 Task: Create a task  Create a new online platform for online personal training sessions , assign it to team member softage.2@softage.net in the project BeyondPlan and update the status of the task to  On Track  , set the priority of the task to High
Action: Mouse moved to (759, 615)
Screenshot: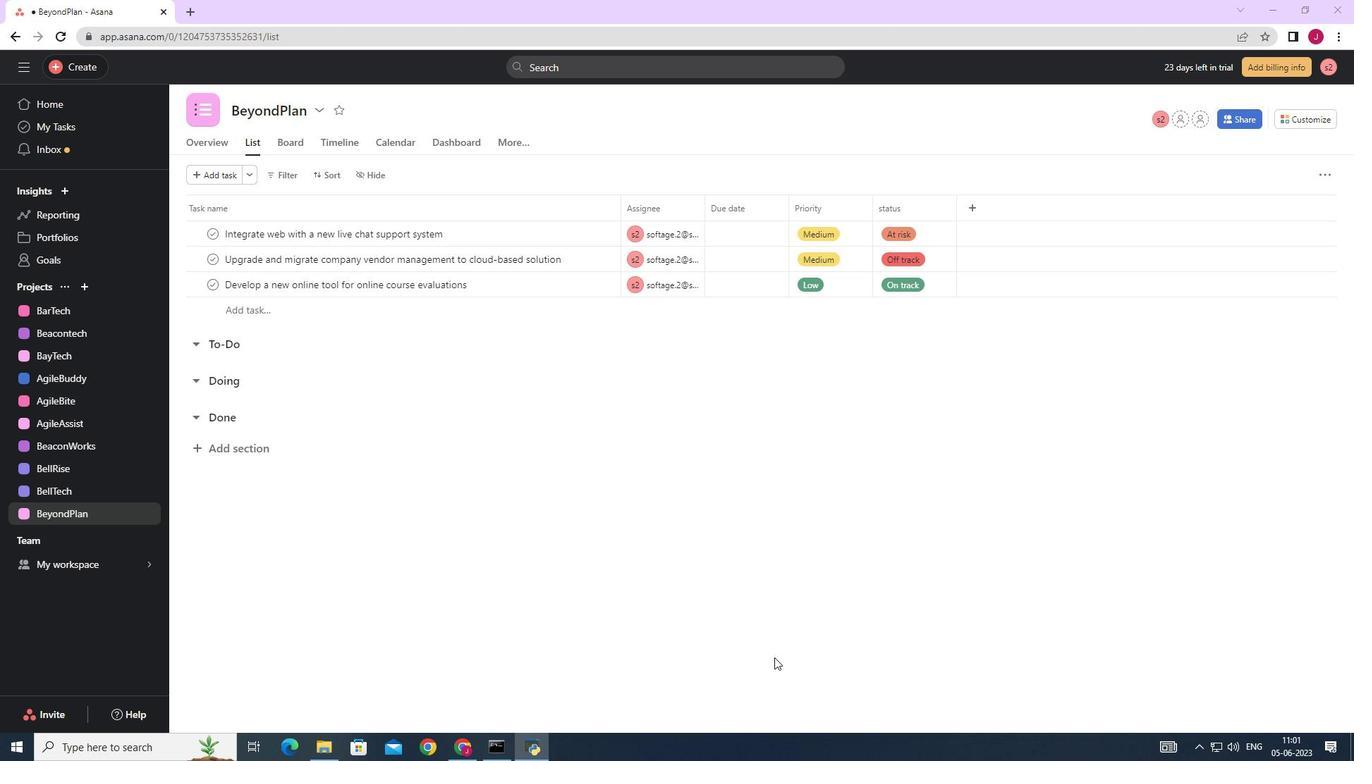
Action: Mouse scrolled (759, 616) with delta (0, 0)
Screenshot: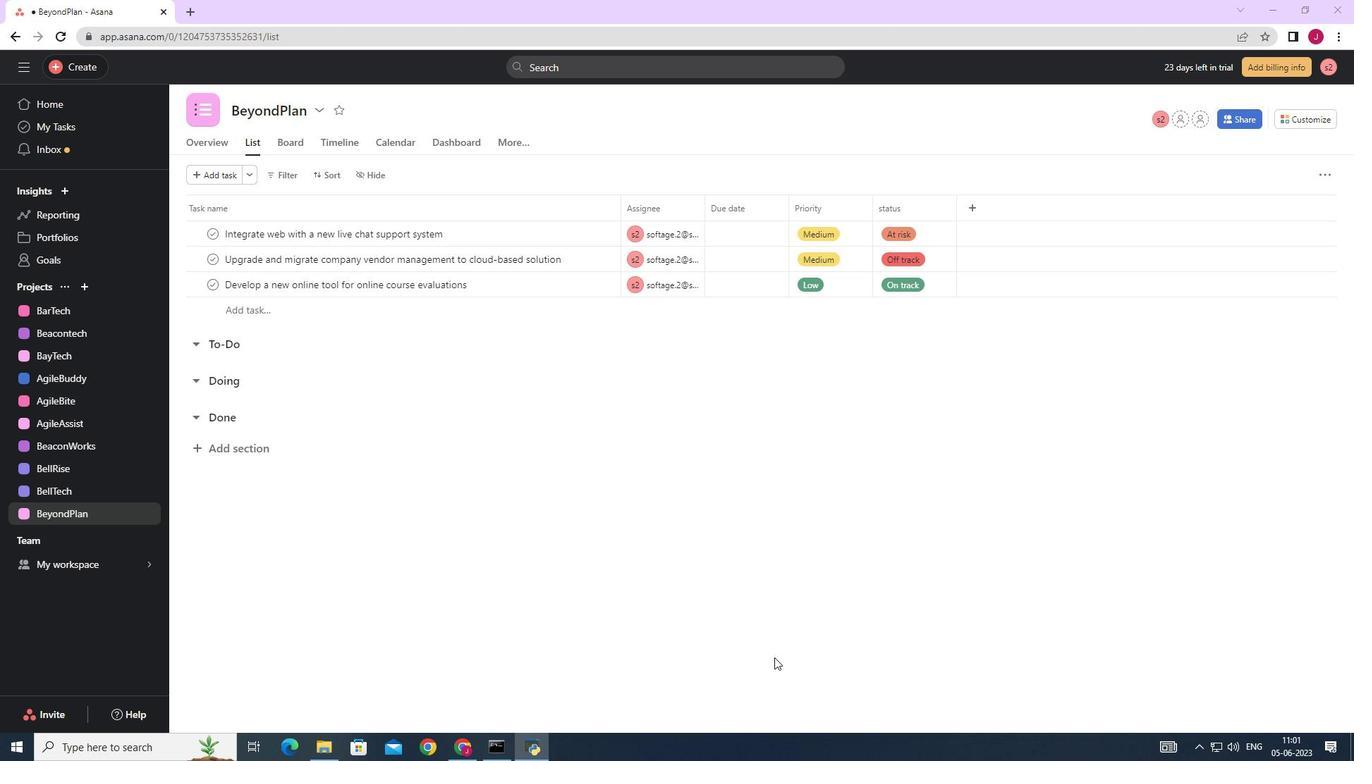 
Action: Mouse scrolled (759, 616) with delta (0, 0)
Screenshot: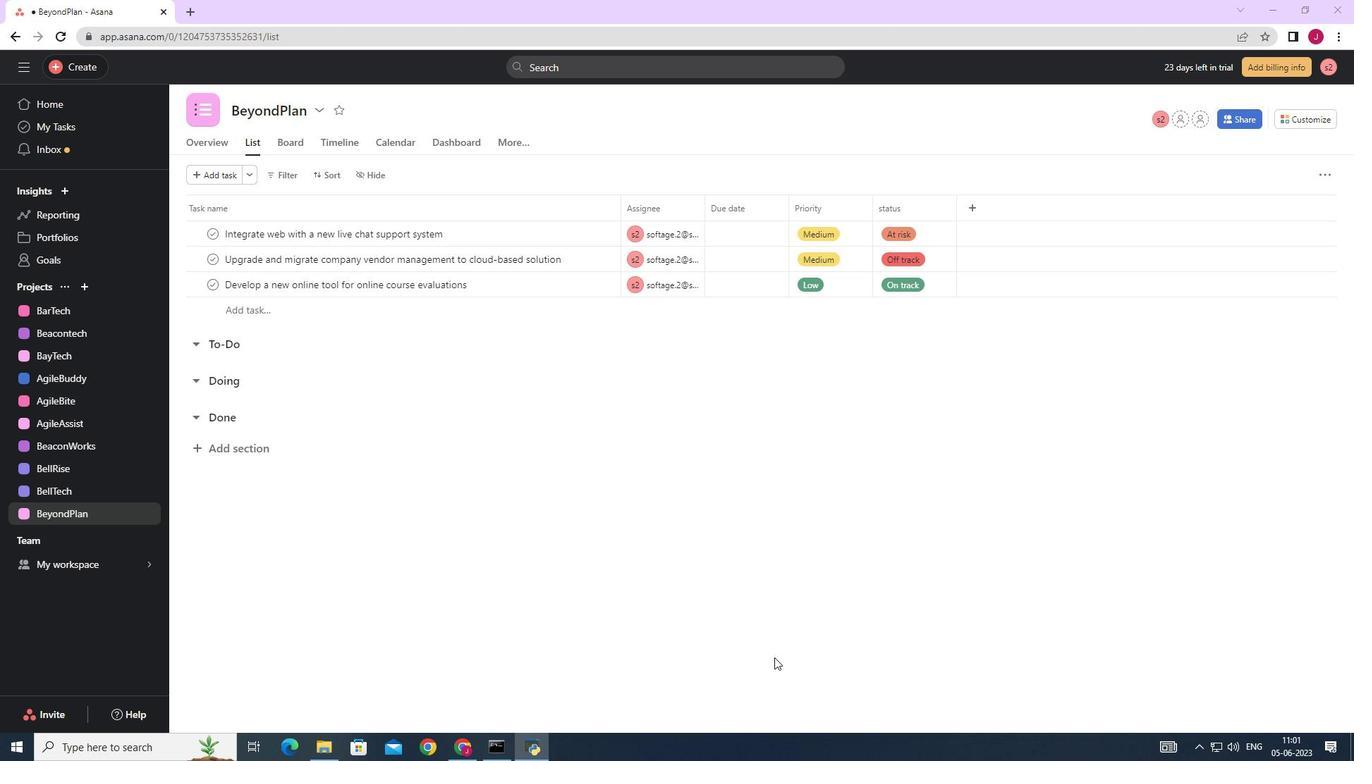 
Action: Mouse moved to (93, 62)
Screenshot: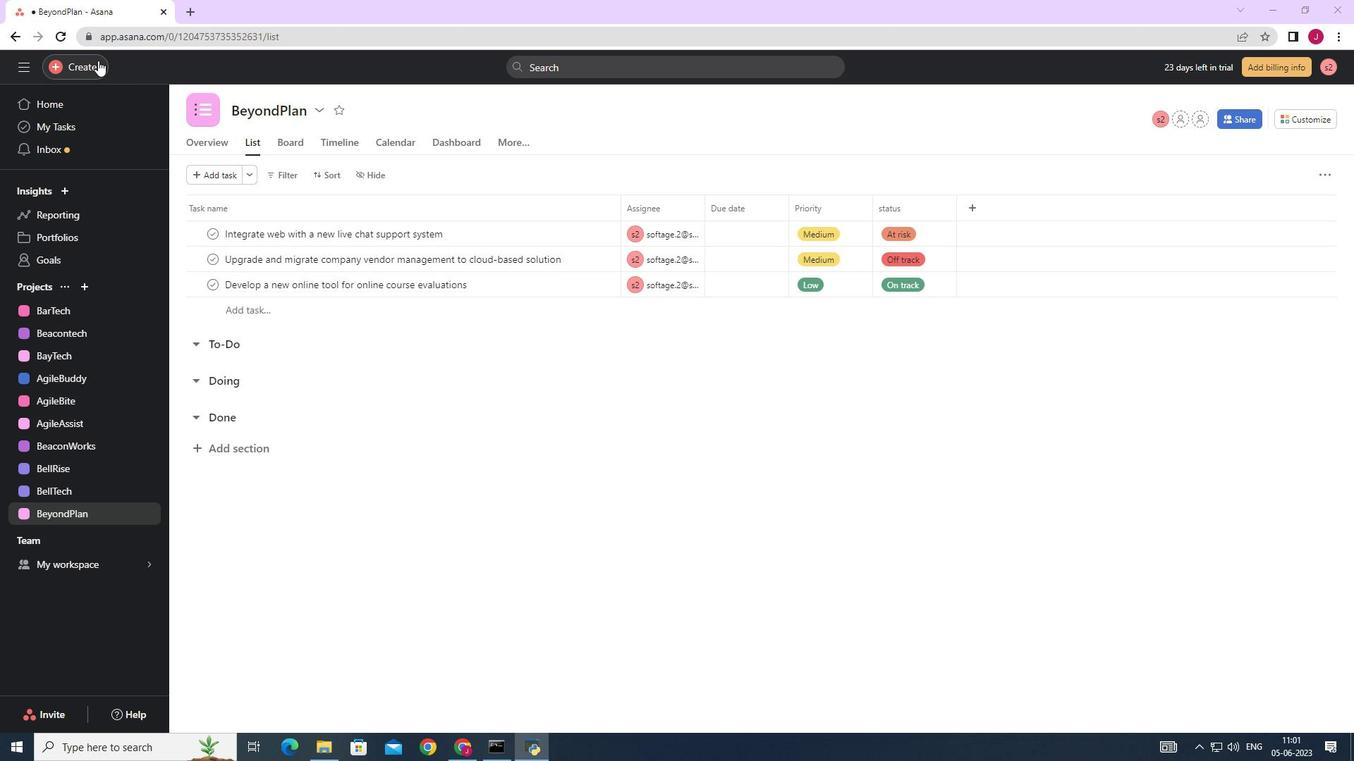 
Action: Mouse pressed left at (93, 62)
Screenshot: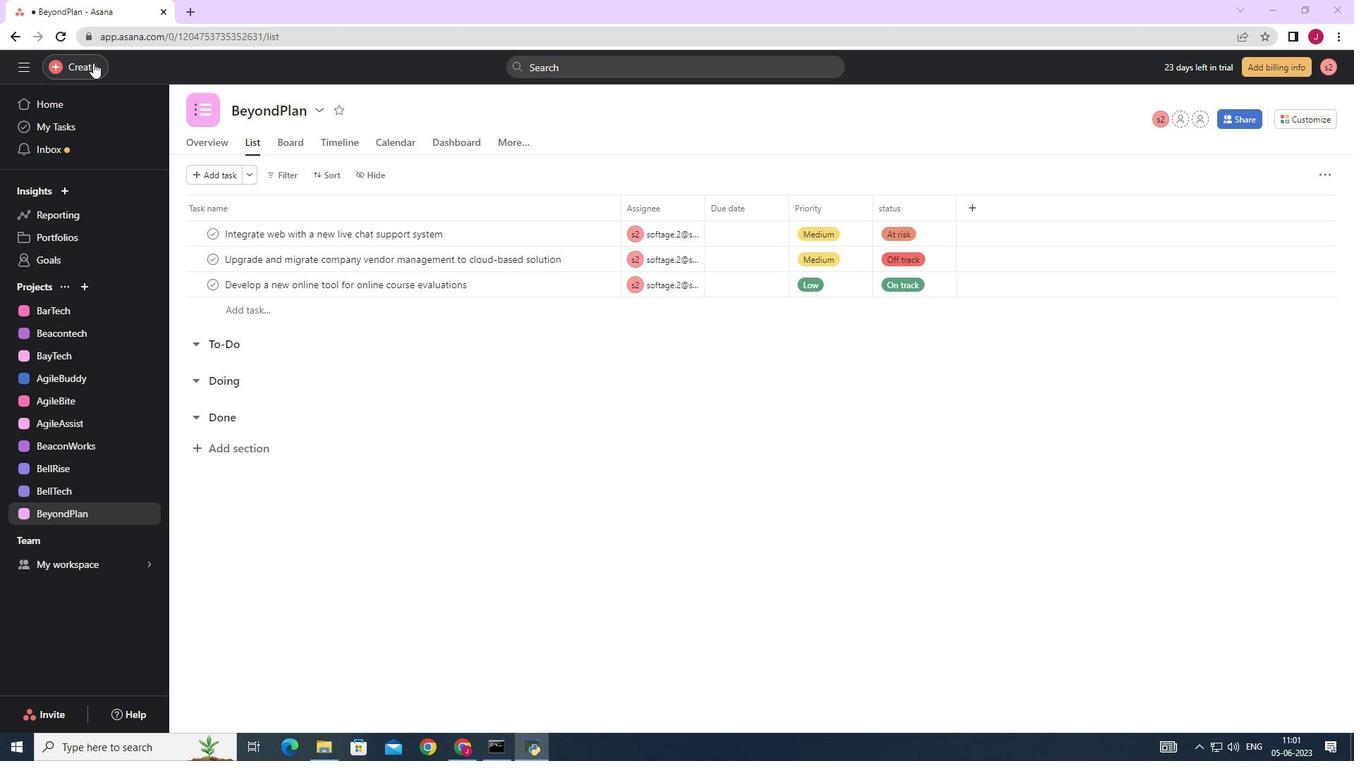 
Action: Mouse moved to (170, 67)
Screenshot: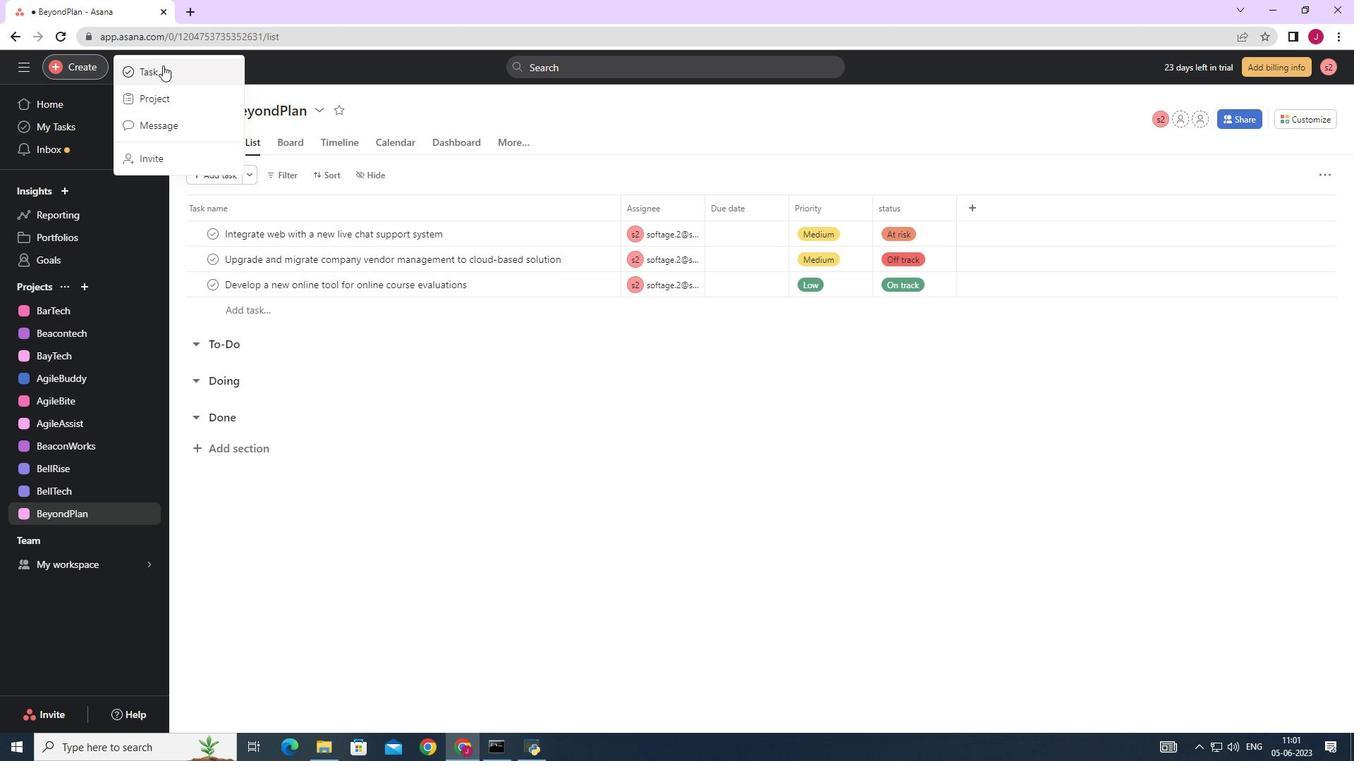 
Action: Mouse pressed left at (170, 67)
Screenshot: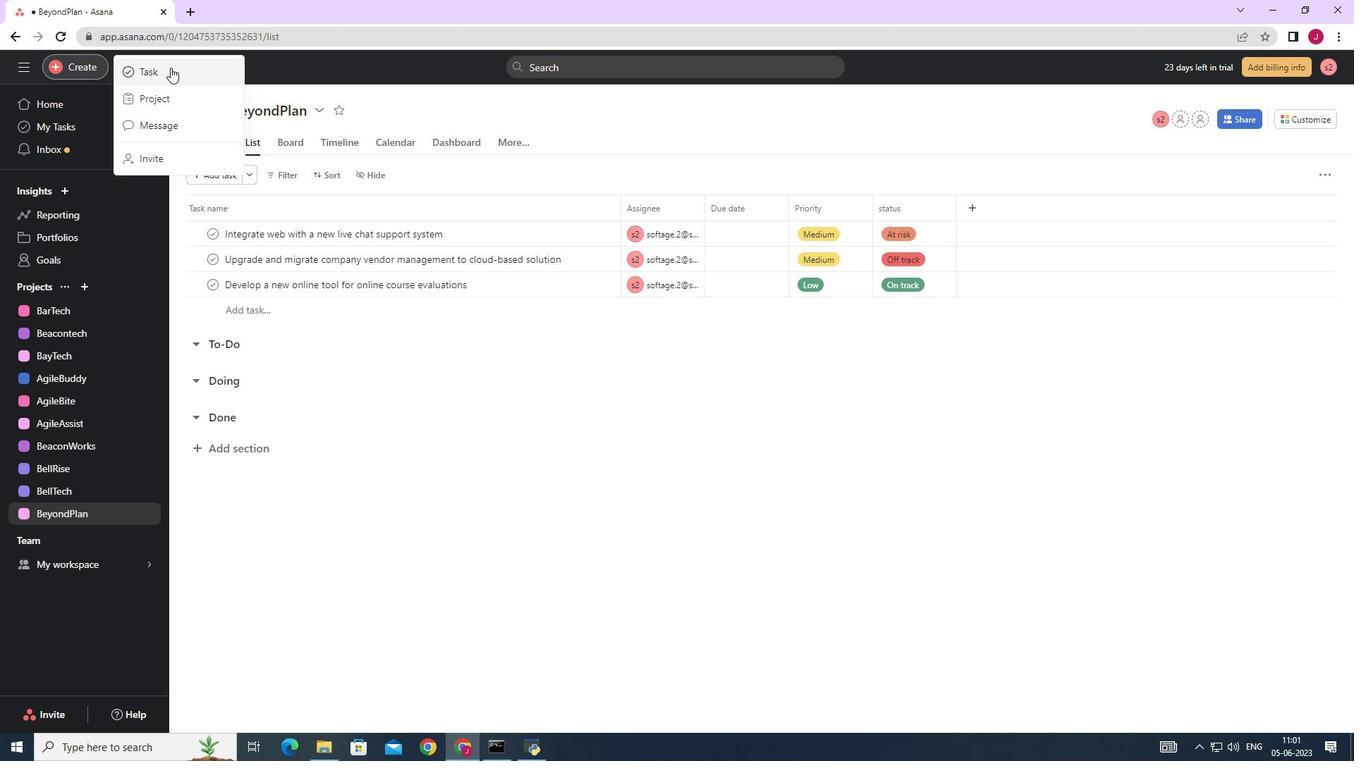 
Action: Mouse moved to (1127, 468)
Screenshot: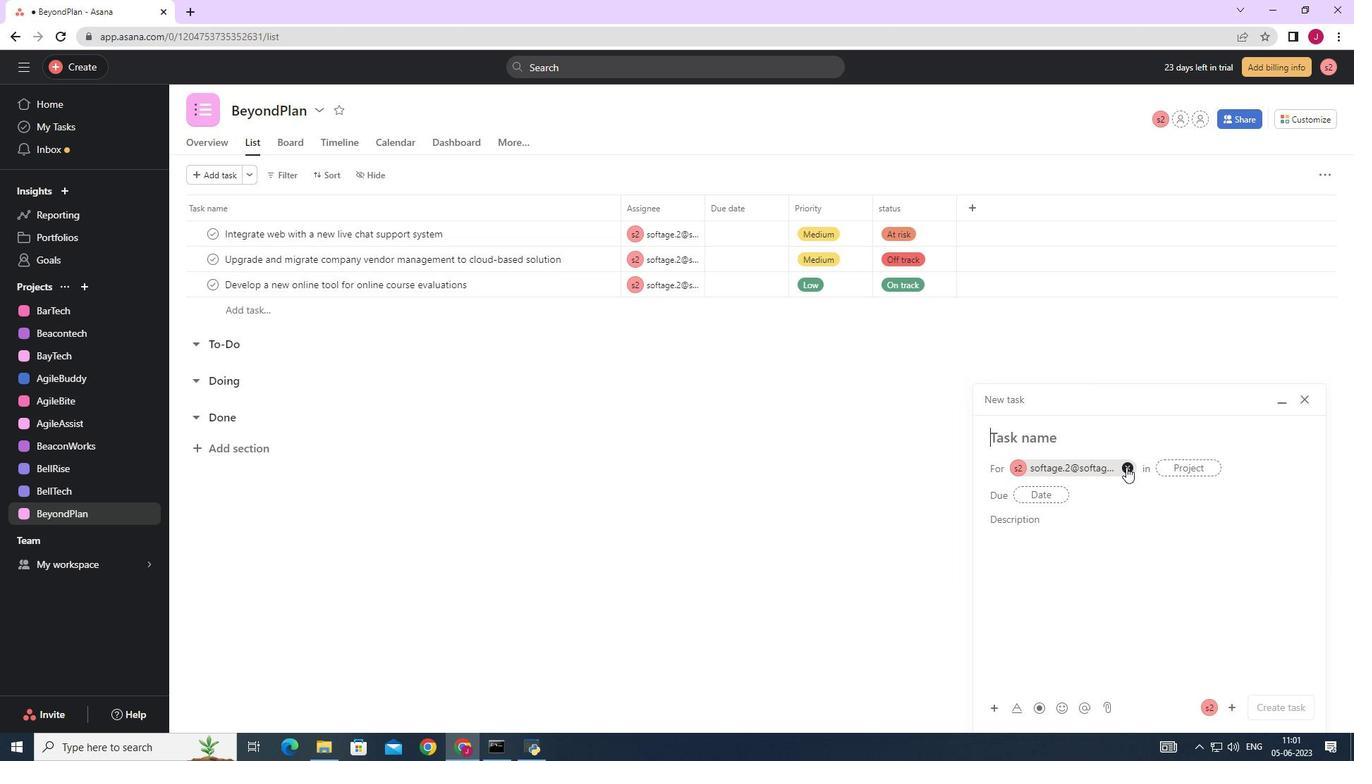 
Action: Mouse pressed left at (1127, 468)
Screenshot: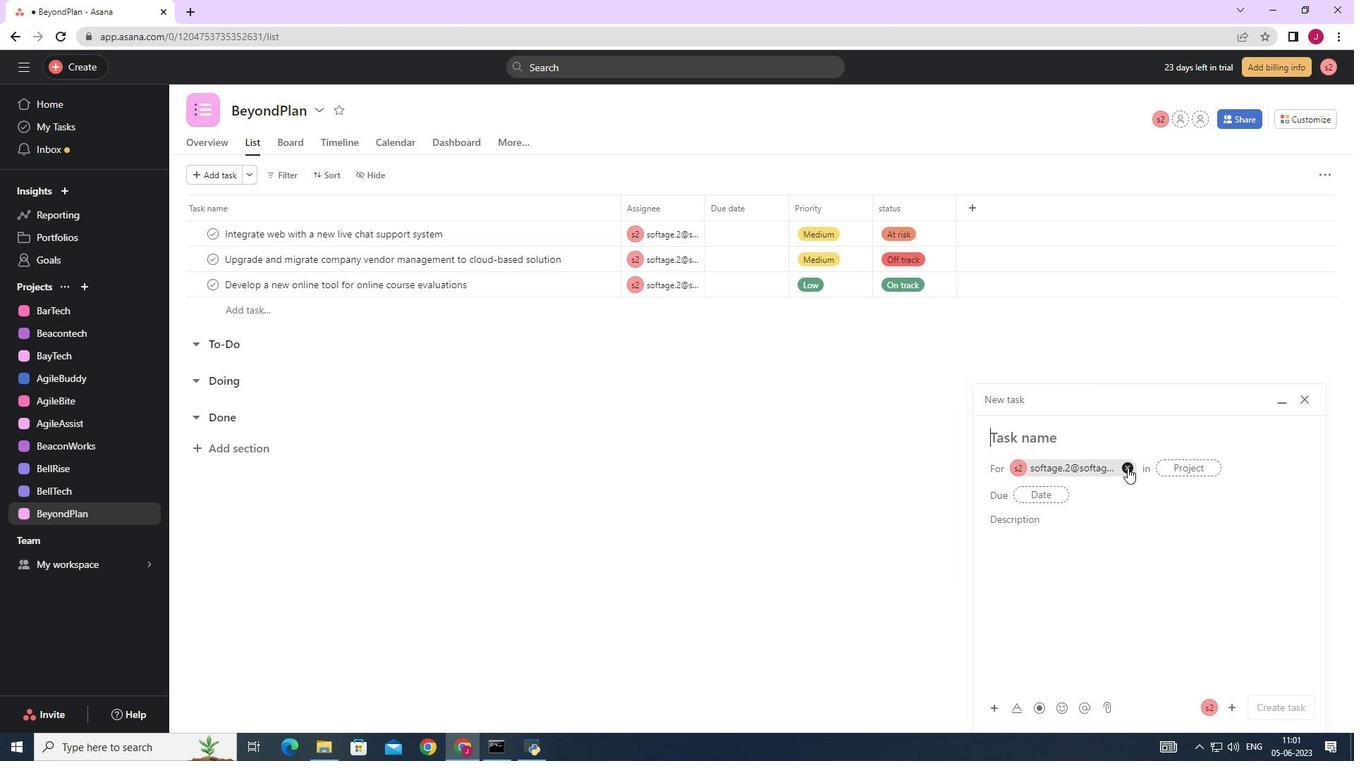 
Action: Mouse moved to (1034, 439)
Screenshot: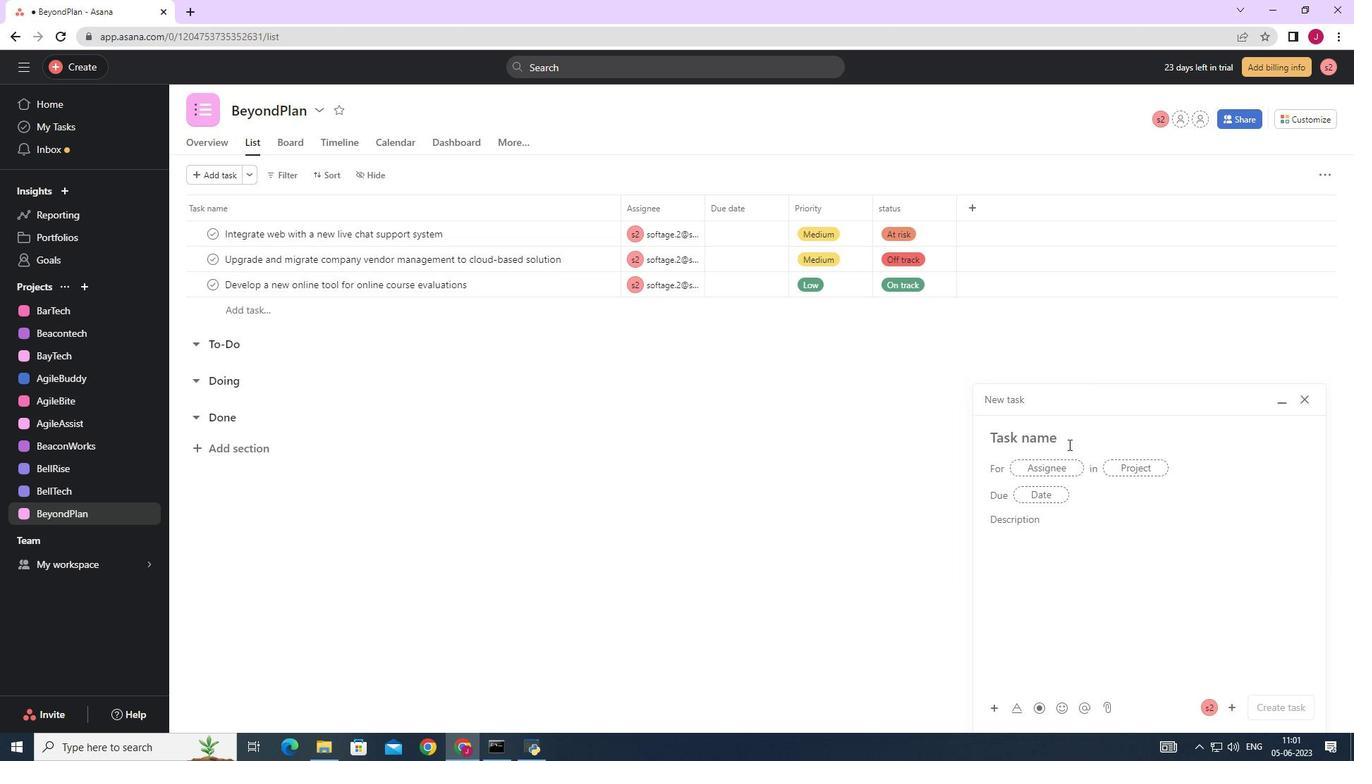 
Action: Mouse pressed left at (1034, 439)
Screenshot: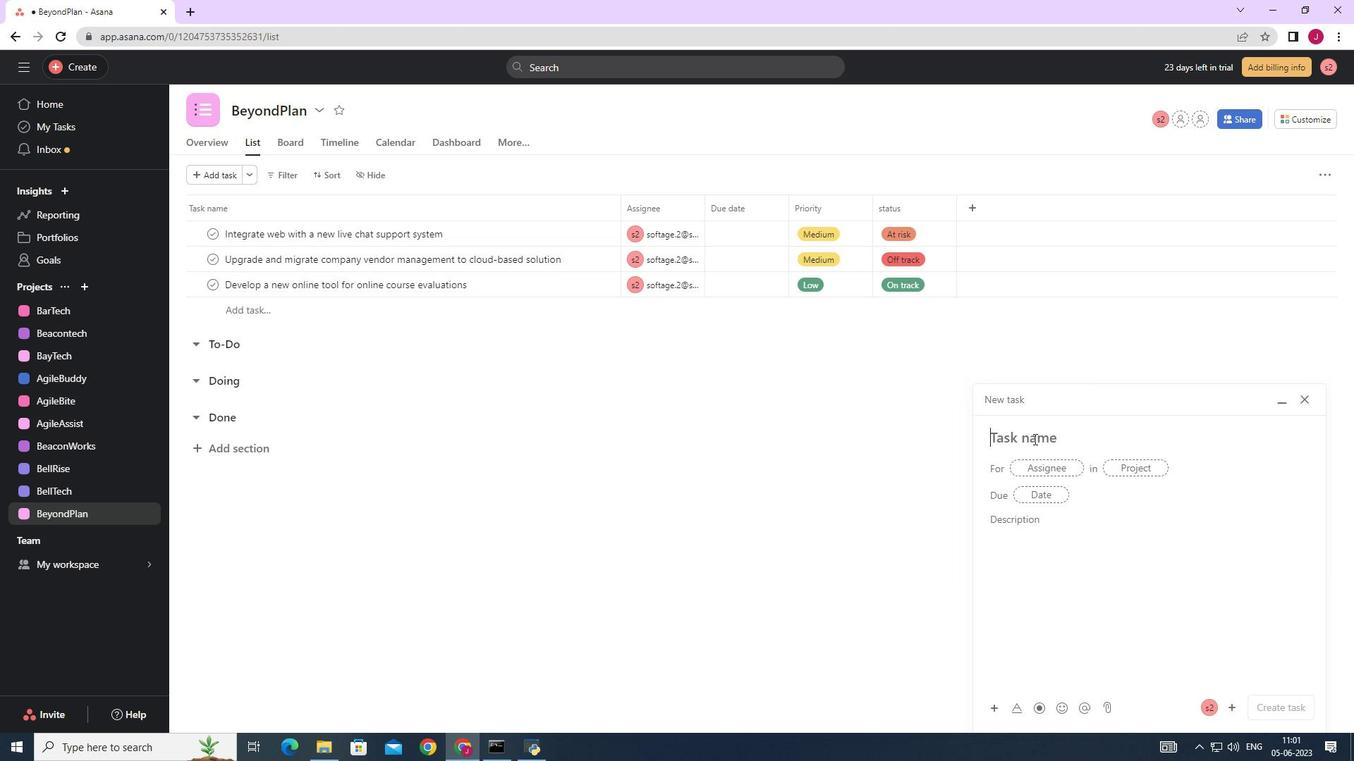 
Action: Key pressed <Key.caps_lock>C<Key.caps_lock>rate<Key.space><Key.backspace><Key.backspace><Key.backspace><Key.backspace>eate<Key.space>a<Key.space>new<Key.space>online<Key.space>platform<Key.space>for<Key.space>online<Key.space>personal<Key.space>training<Key.space>sessions
Screenshot: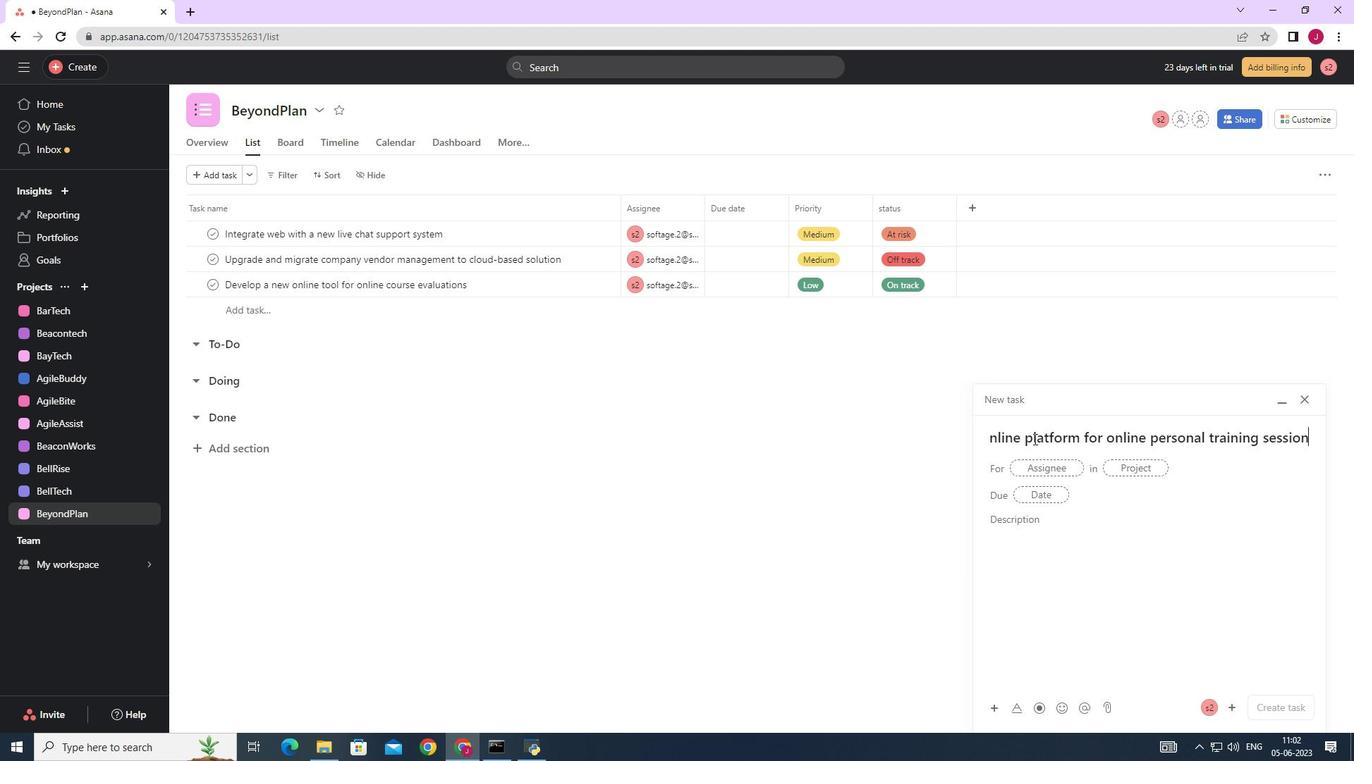 
Action: Mouse moved to (1068, 468)
Screenshot: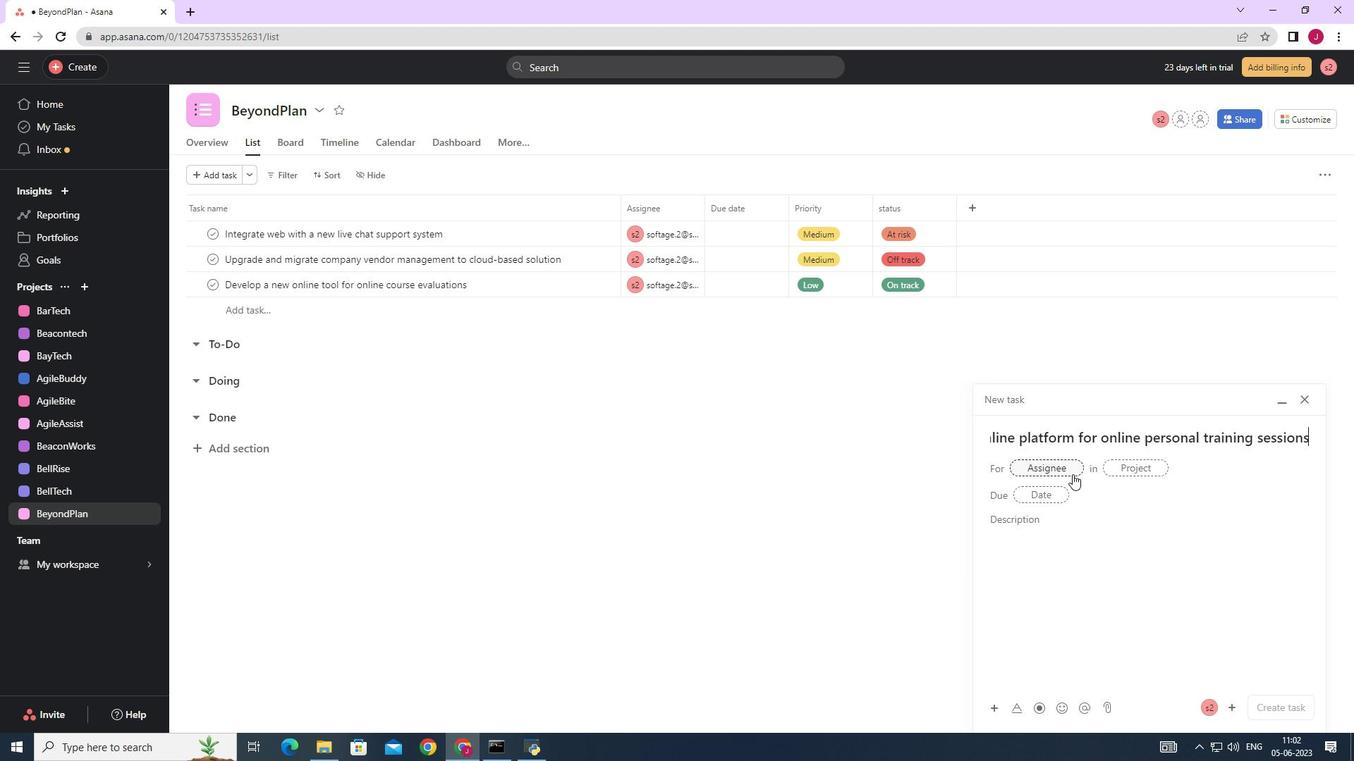 
Action: Mouse pressed left at (1068, 468)
Screenshot: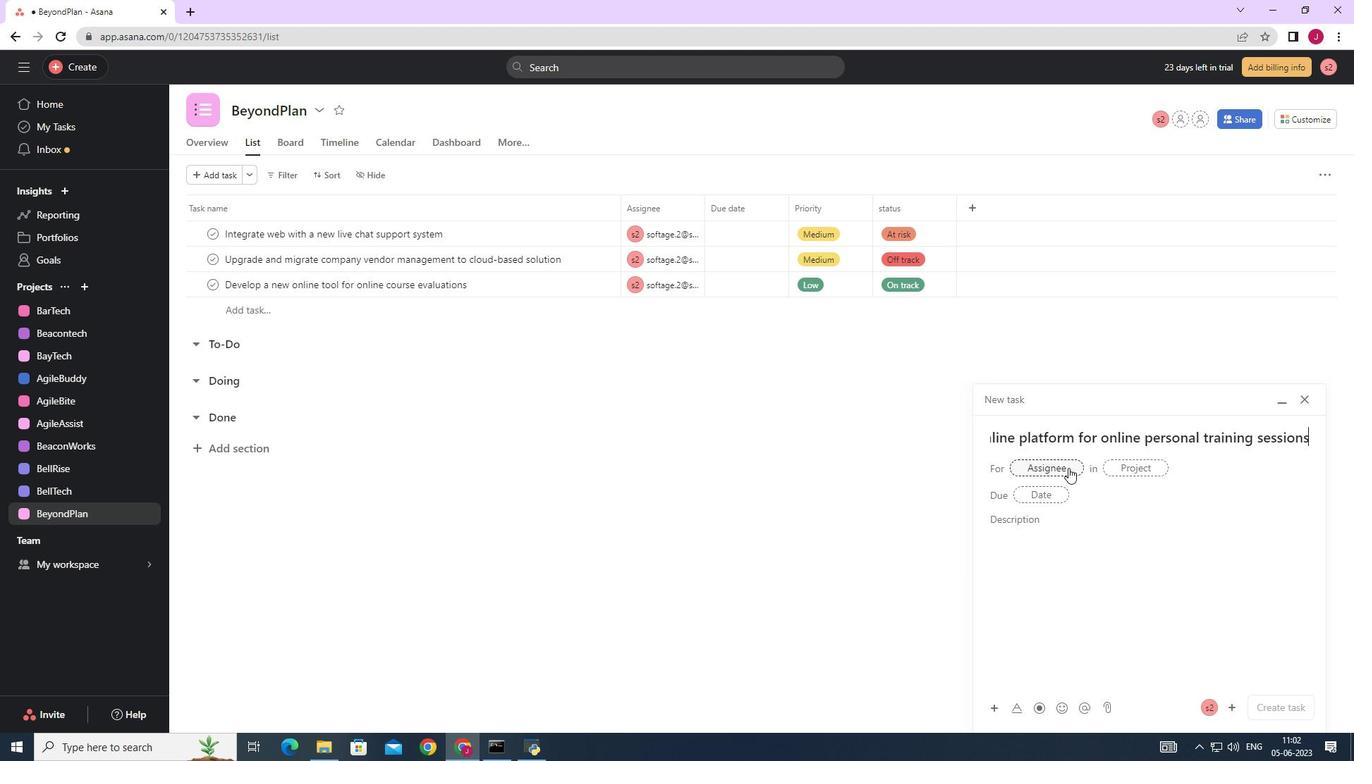 
Action: Key pressed softage.2
Screenshot: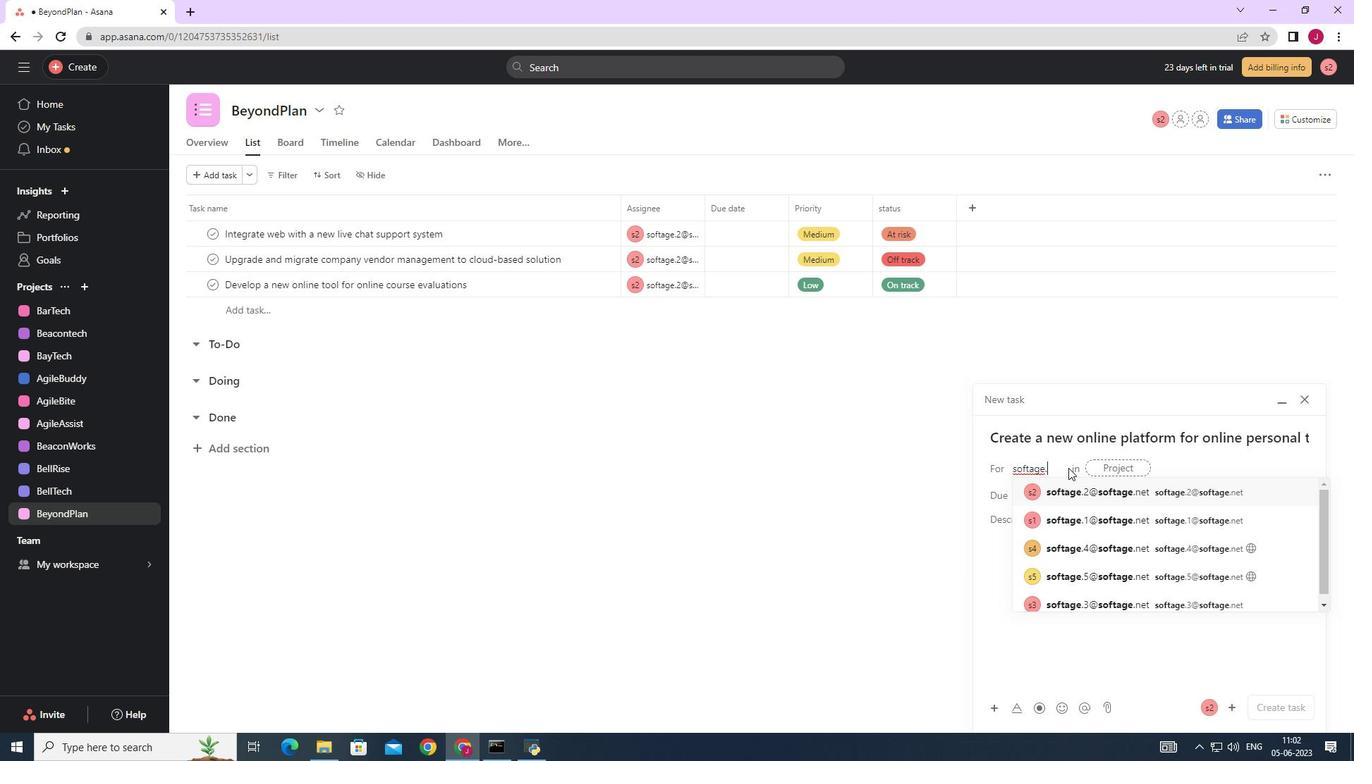 
Action: Mouse moved to (1067, 489)
Screenshot: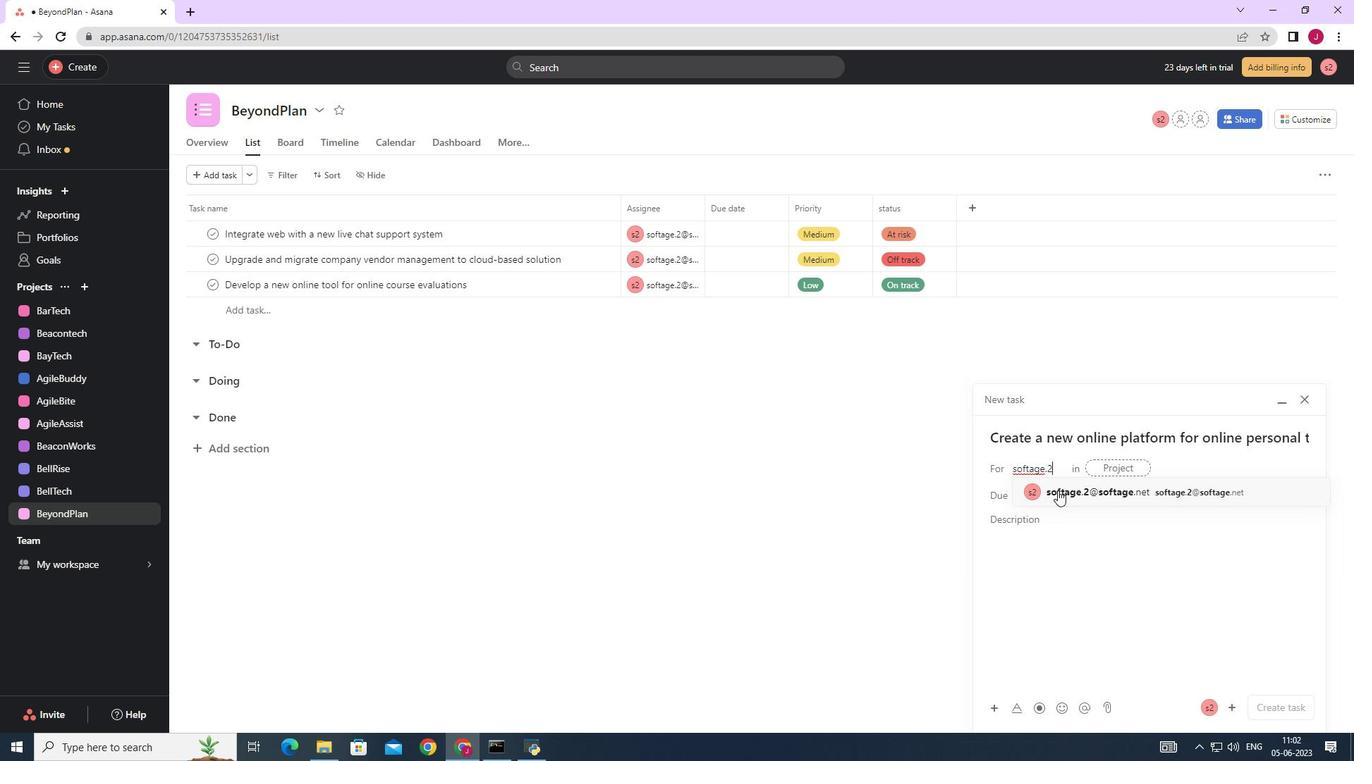 
Action: Mouse pressed left at (1067, 489)
Screenshot: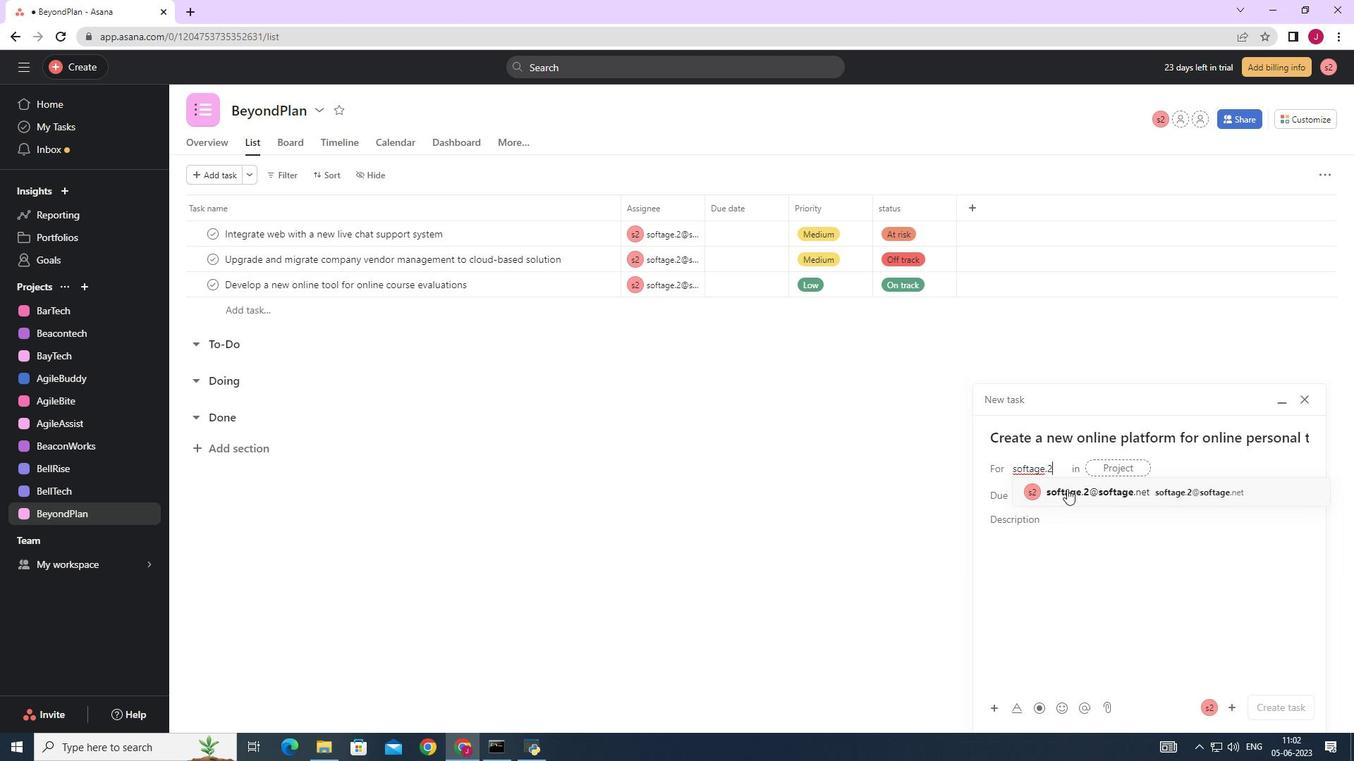 
Action: Mouse moved to (944, 492)
Screenshot: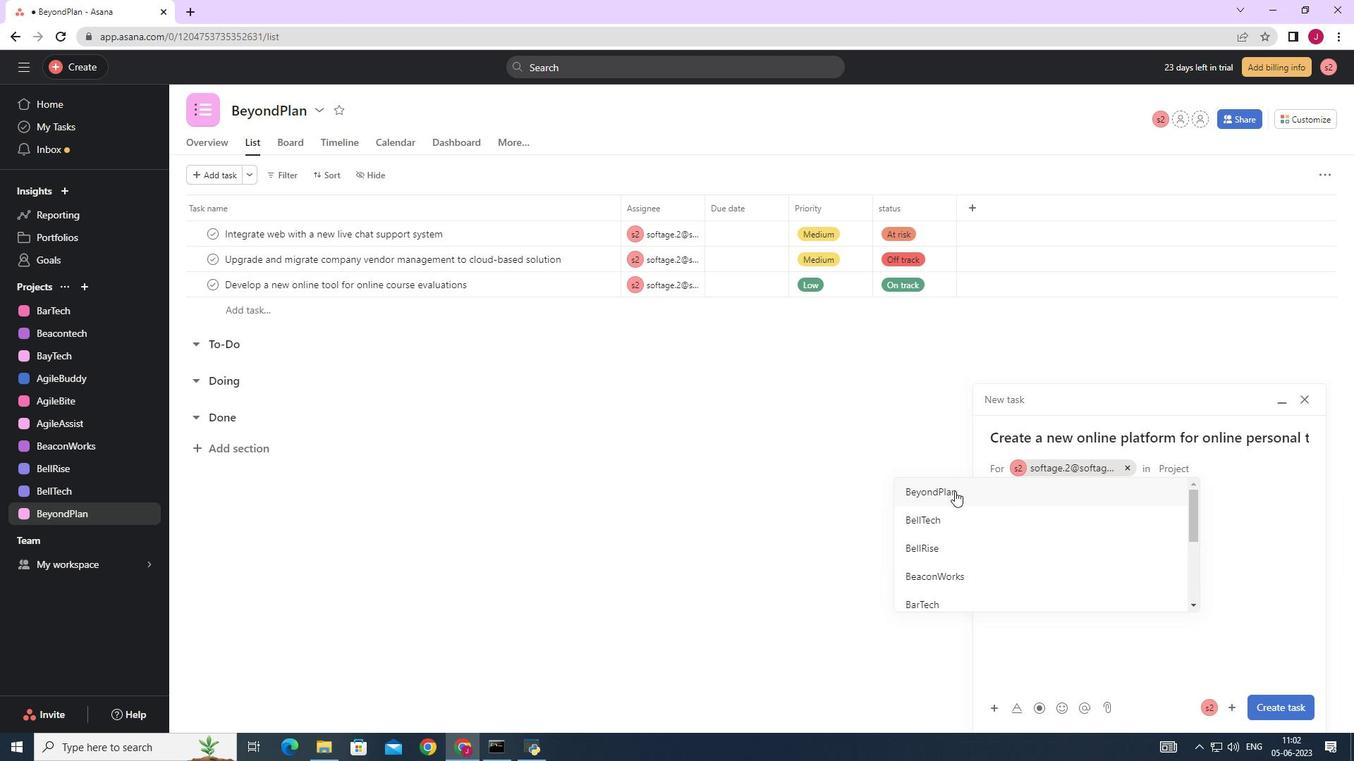 
Action: Mouse pressed left at (944, 492)
Screenshot: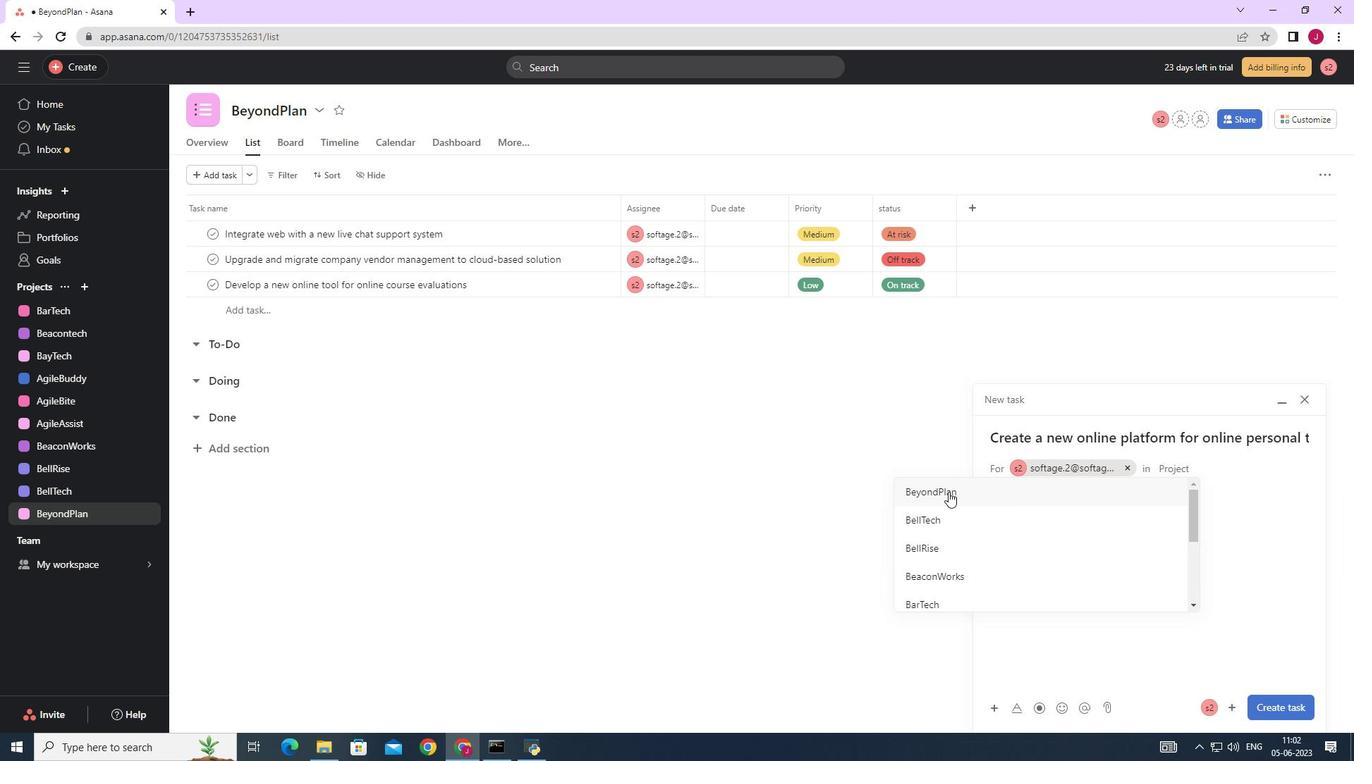 
Action: Mouse moved to (1060, 522)
Screenshot: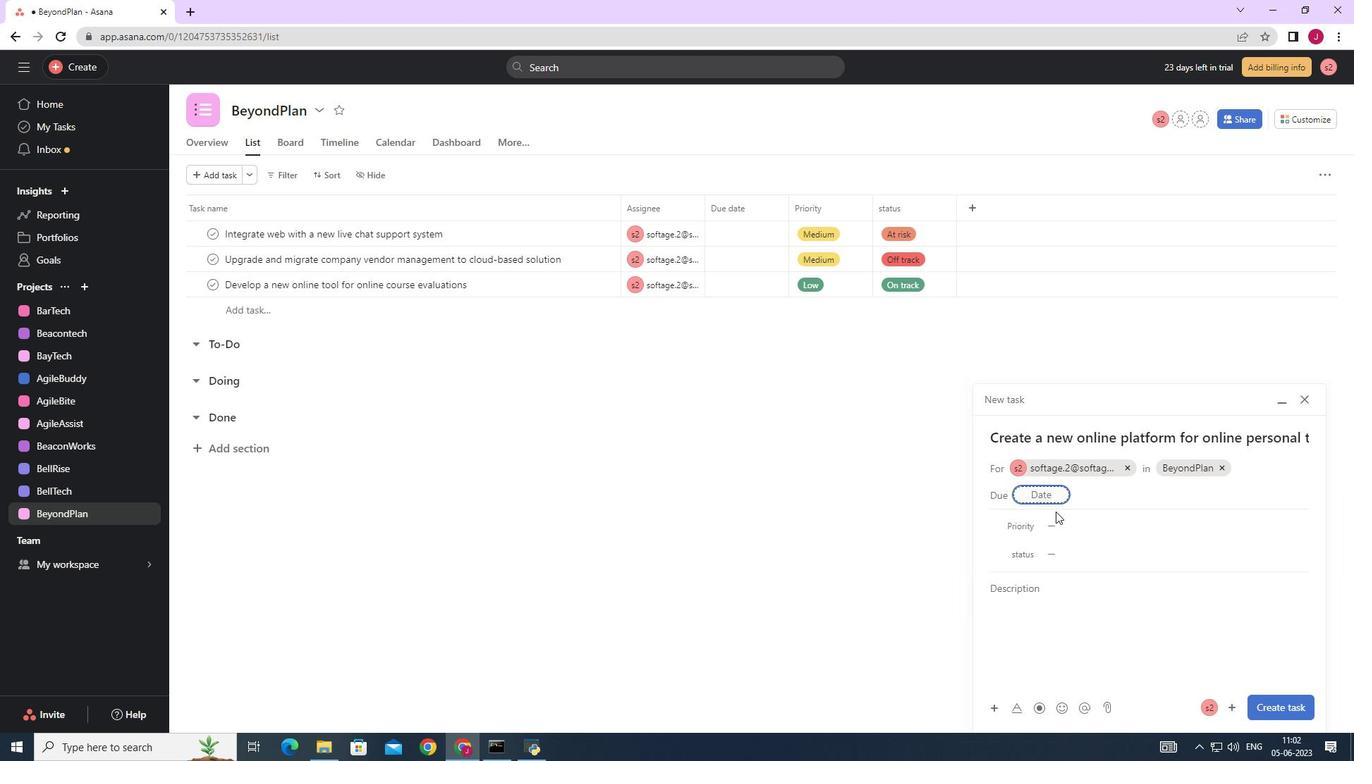 
Action: Mouse pressed left at (1060, 522)
Screenshot: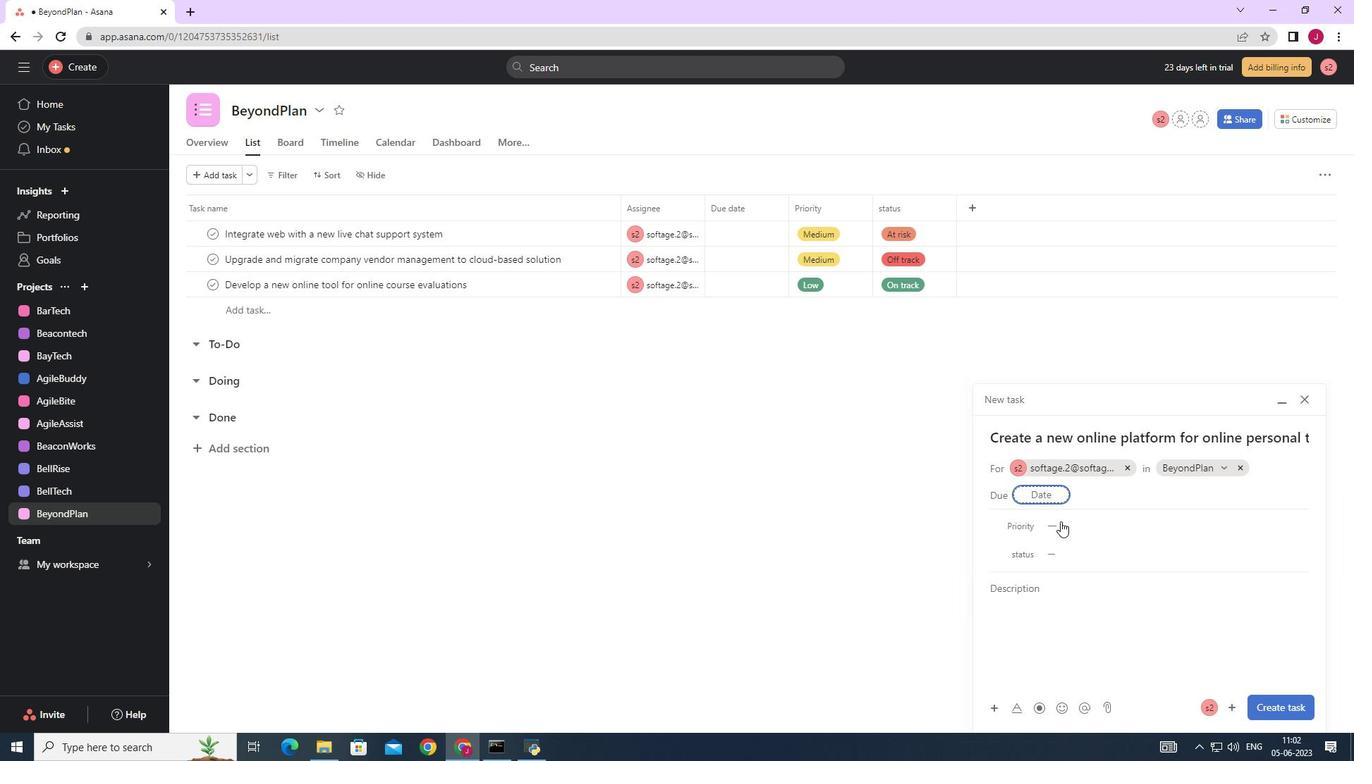
Action: Mouse moved to (1079, 564)
Screenshot: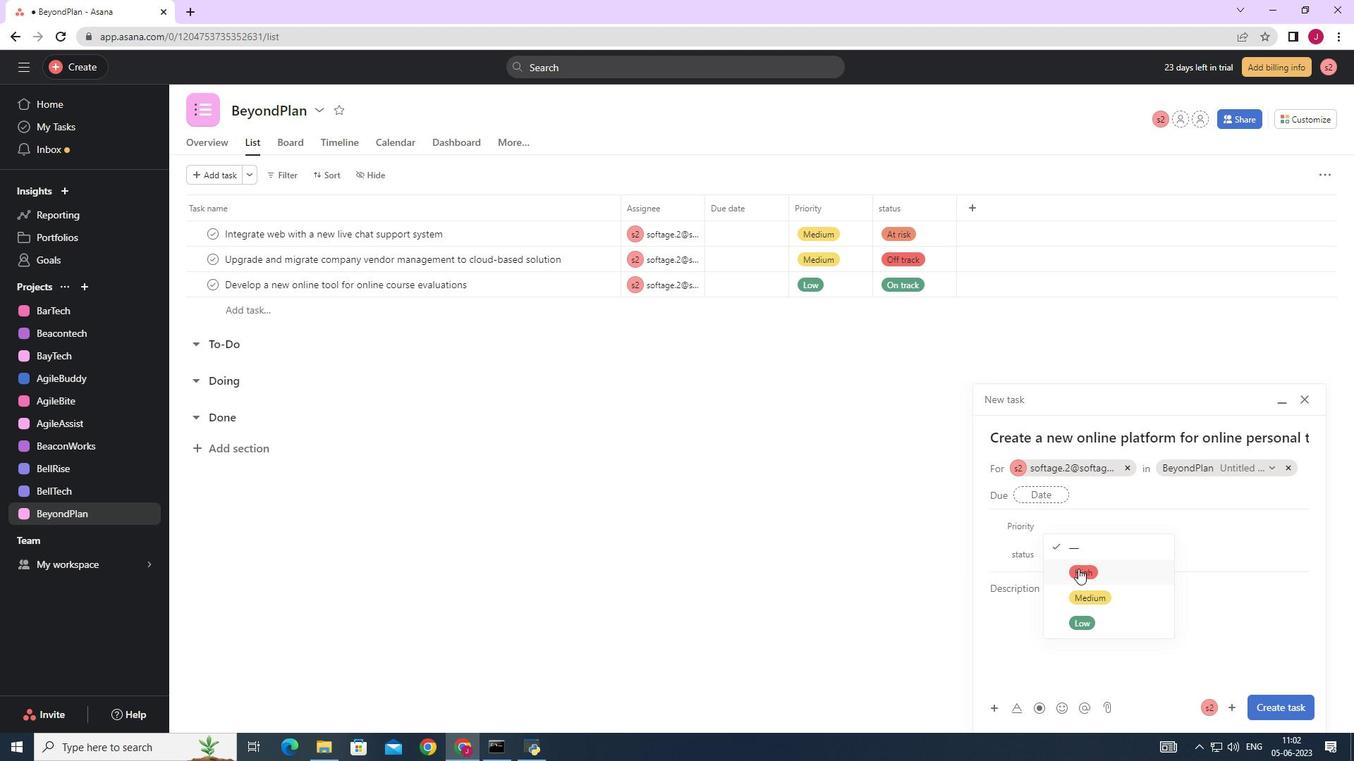 
Action: Mouse pressed left at (1079, 564)
Screenshot: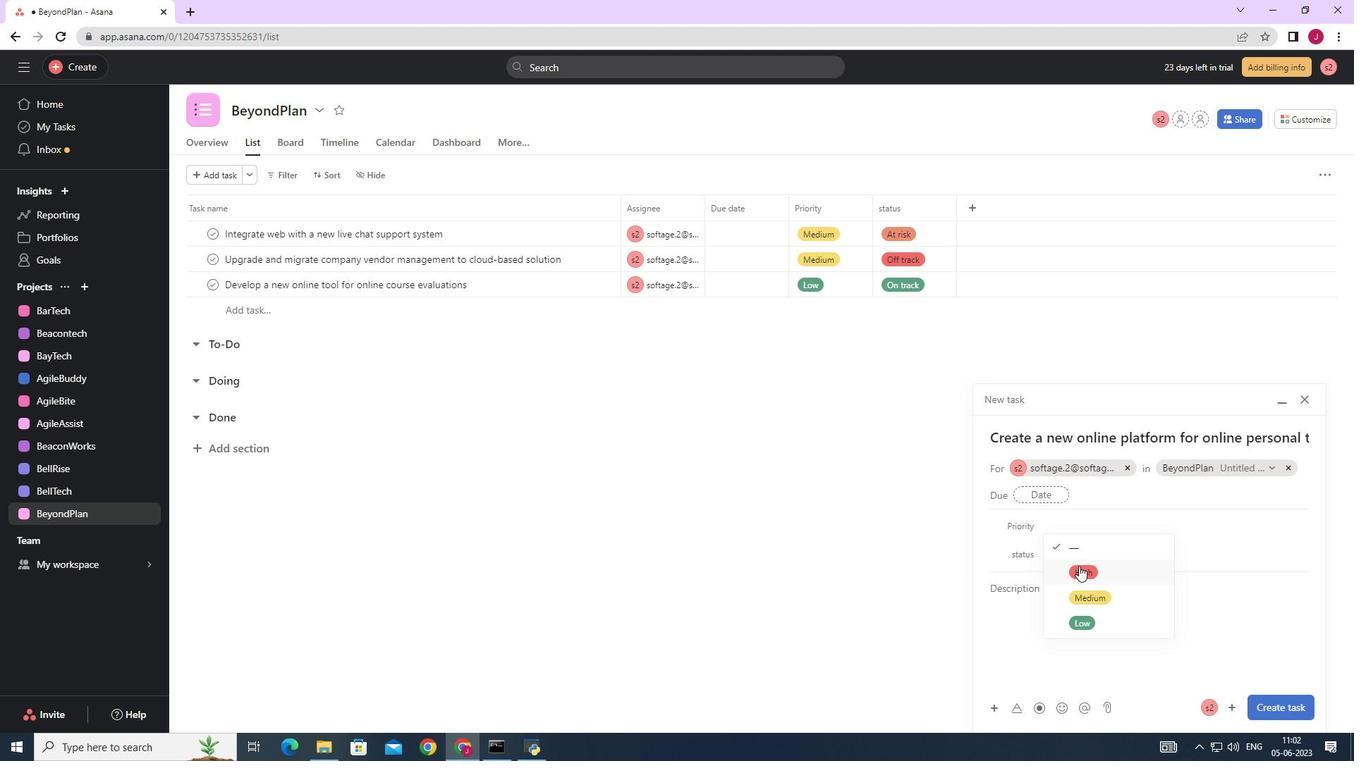 
Action: Mouse moved to (1056, 547)
Screenshot: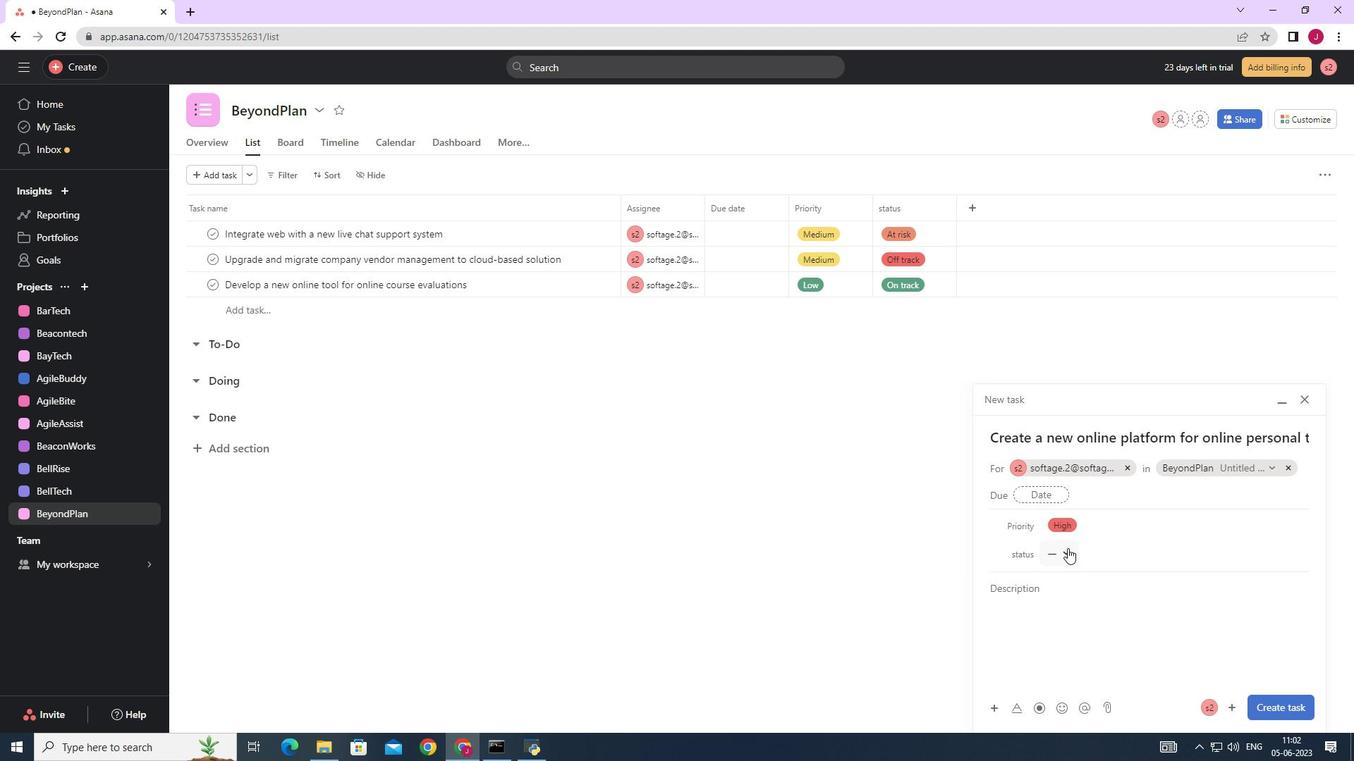 
Action: Mouse pressed left at (1056, 547)
Screenshot: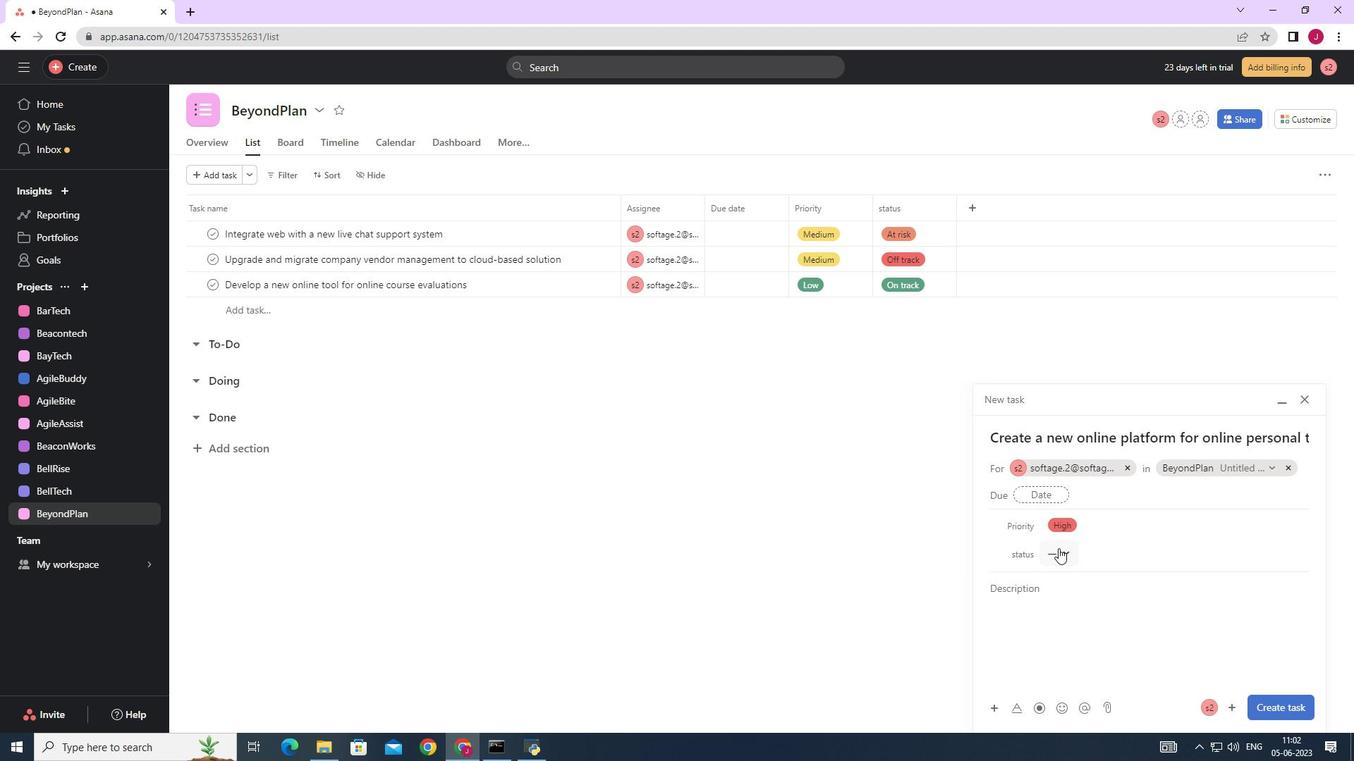
Action: Mouse moved to (1087, 595)
Screenshot: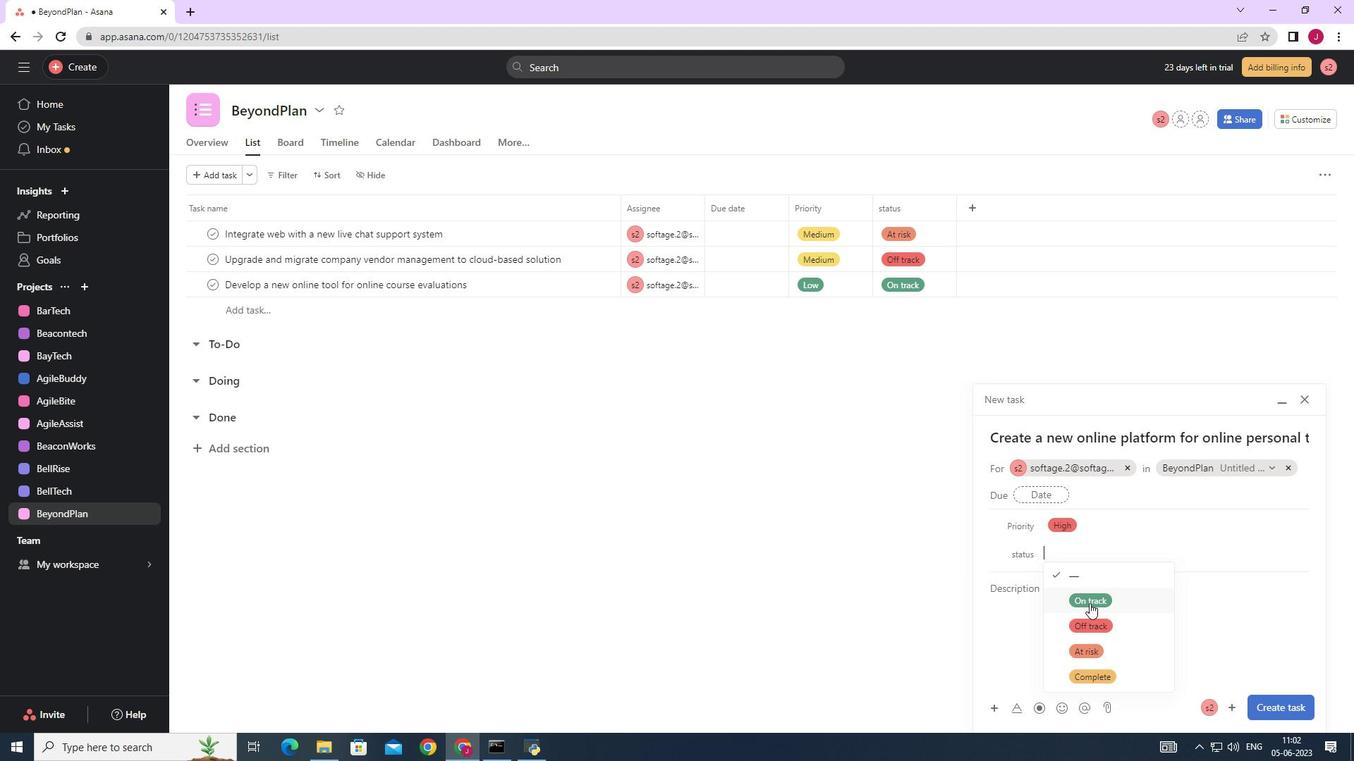 
Action: Mouse pressed left at (1087, 595)
Screenshot: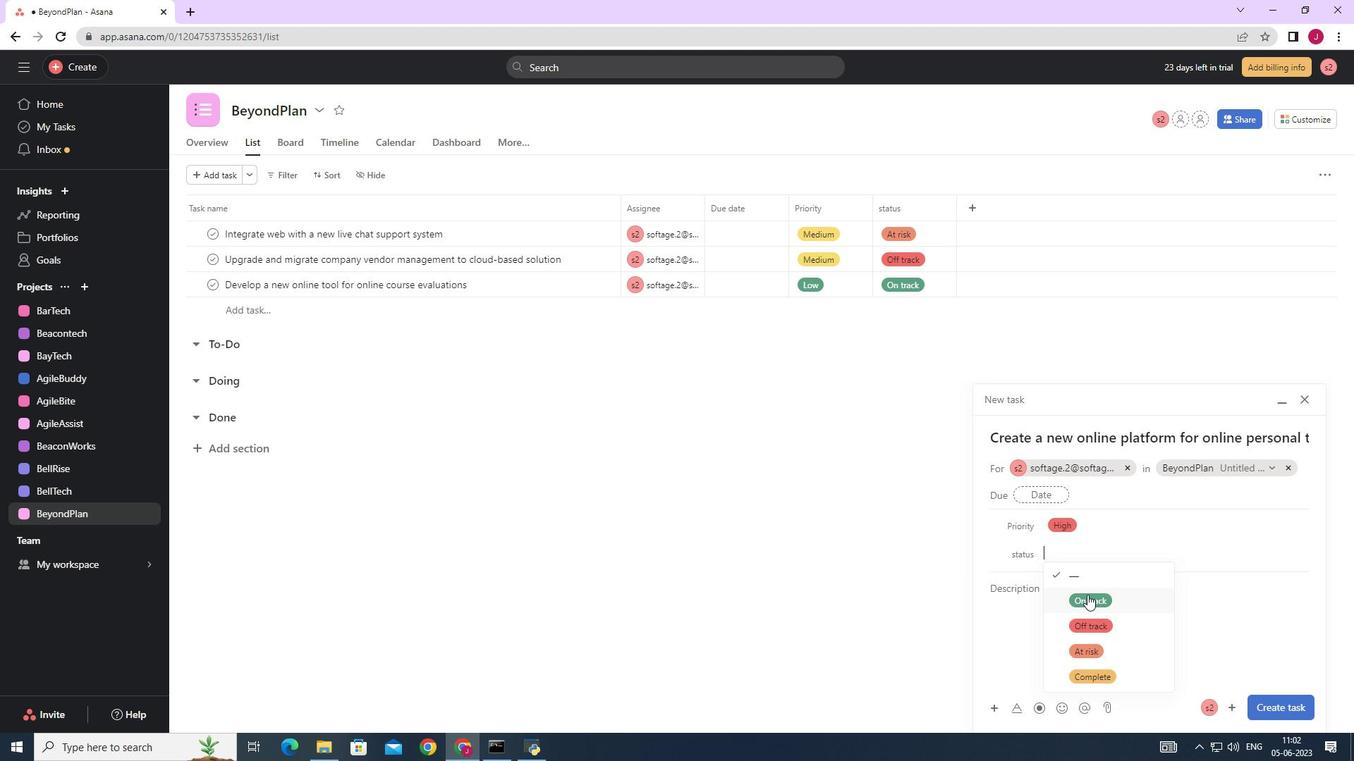 
Action: Mouse moved to (1285, 701)
Screenshot: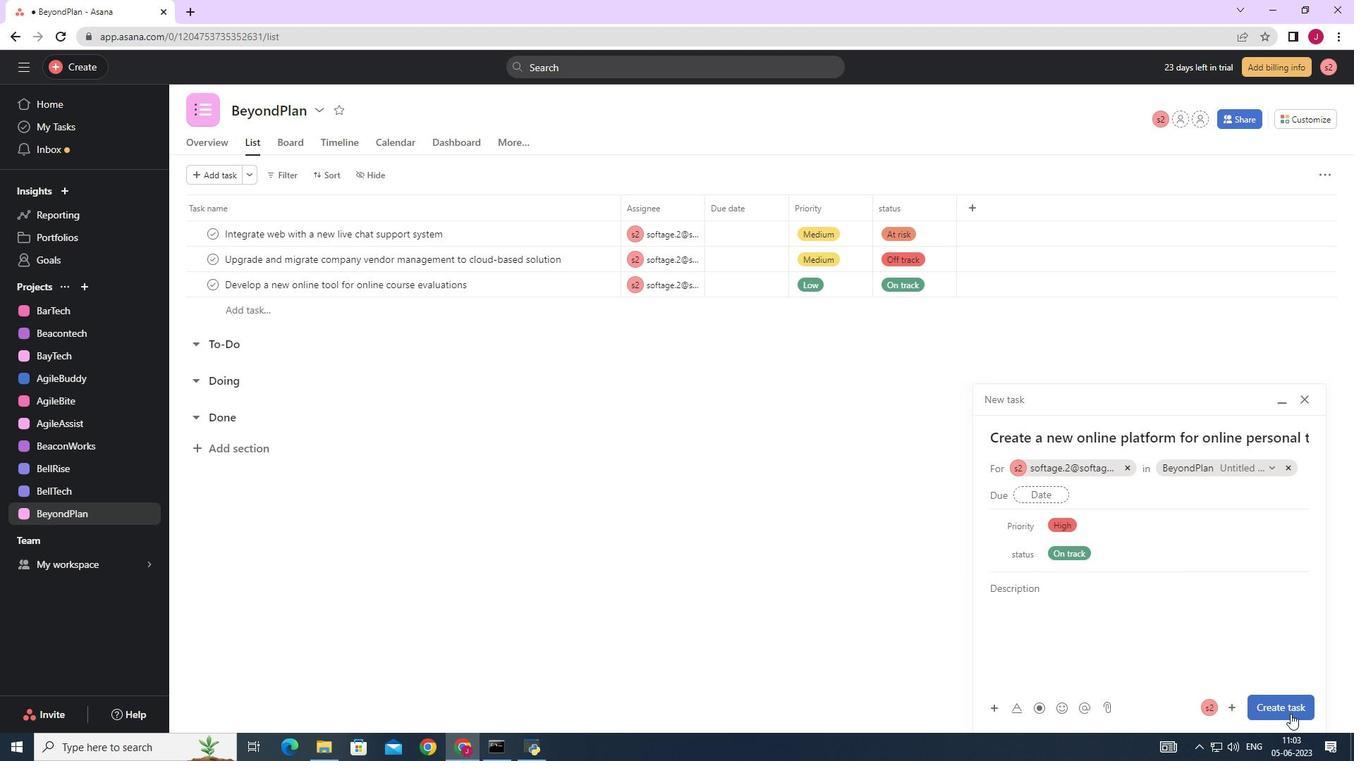 
Action: Mouse pressed left at (1285, 701)
Screenshot: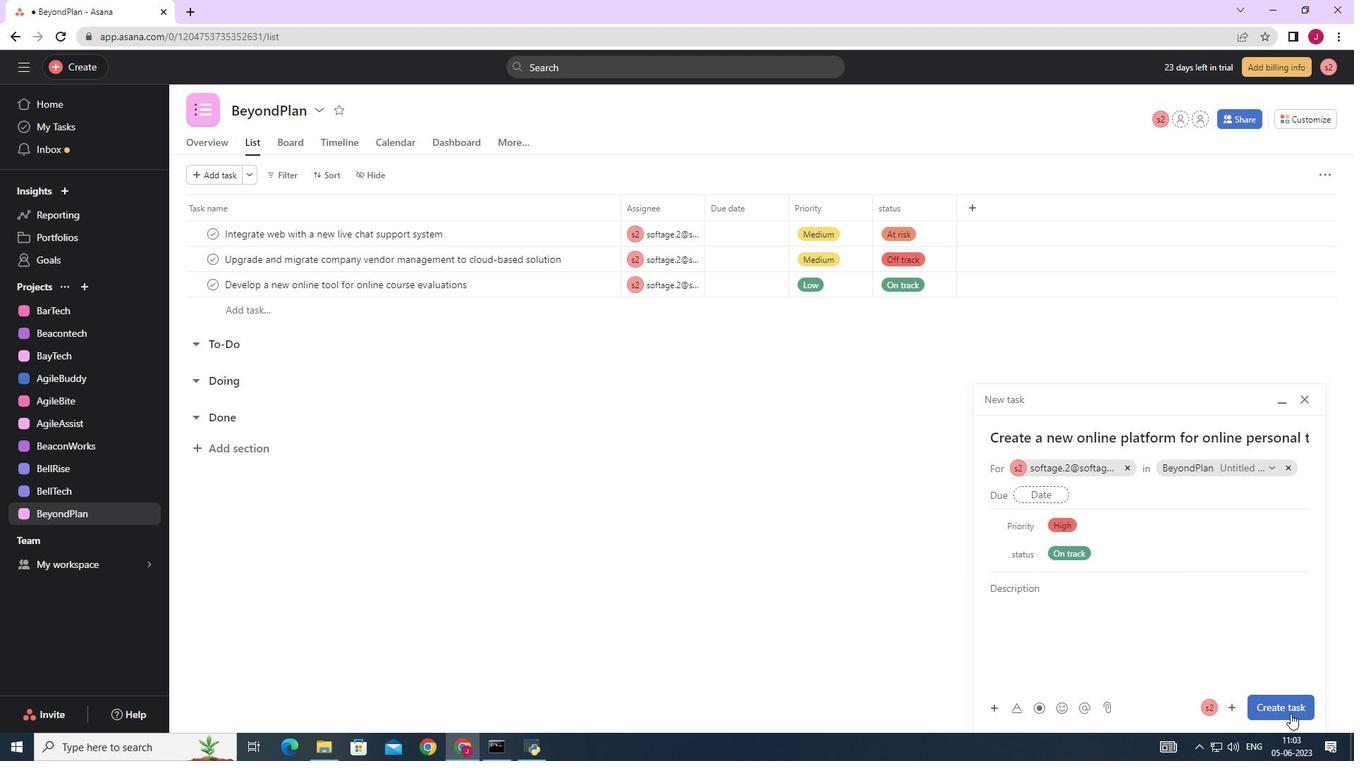 
